 Task: Open Card Card0000000006 in Board Board0000000002 in Workspace WS0000000001 in Trello. Add Member Mailaustralia7@gmail.com to Card Card0000000006 in Board Board0000000002 in Workspace WS0000000001 in Trello. Add Blue Label titled Label0000000006 to Card Card0000000006 in Board Board0000000002 in Workspace WS0000000001 in Trello. Add Checklist CL0000000006 to Card Card0000000006 in Board Board0000000002 in Workspace WS0000000001 in Trello. Add Dates with Start Date as Sep 01 2023 and Due Date as Sep 30 2023 to Card Card0000000006 in Board Board0000000002 in Workspace WS0000000001 in Trello
Action: Mouse moved to (338, 343)
Screenshot: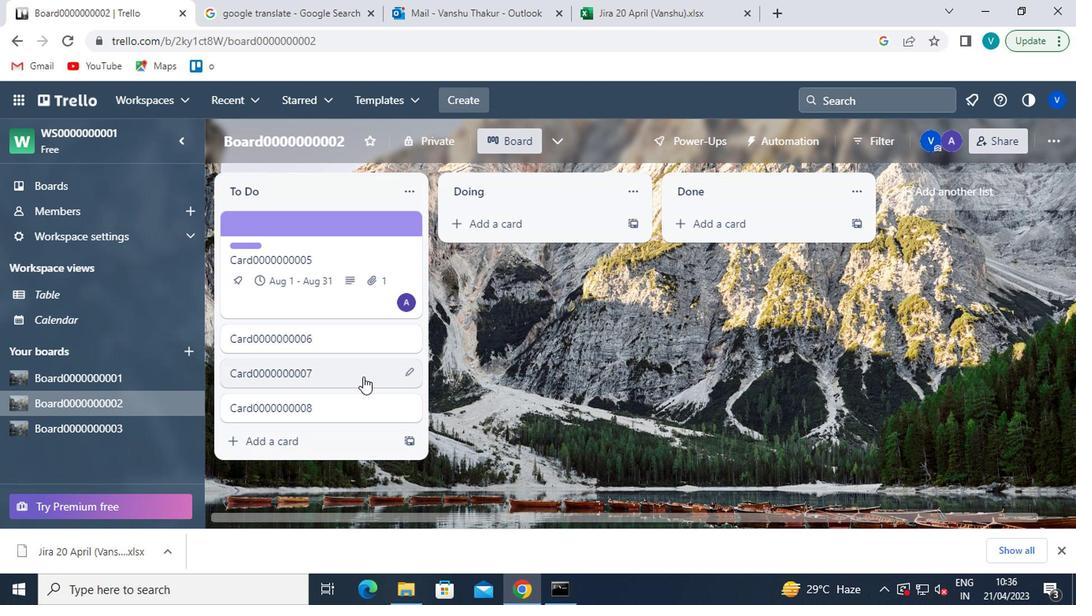 
Action: Mouse pressed left at (338, 343)
Screenshot: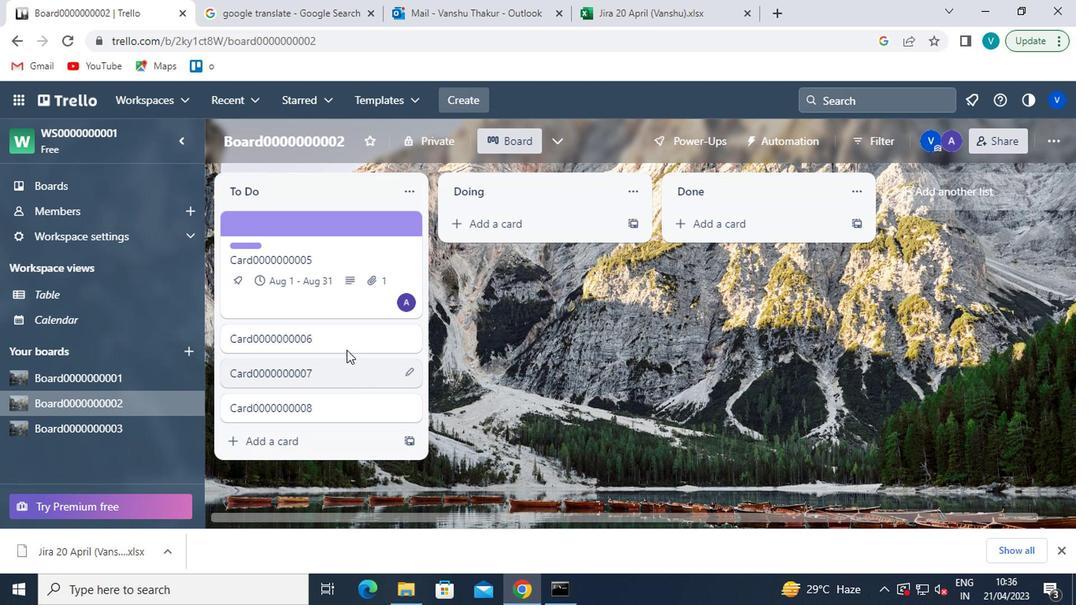 
Action: Mouse moved to (720, 287)
Screenshot: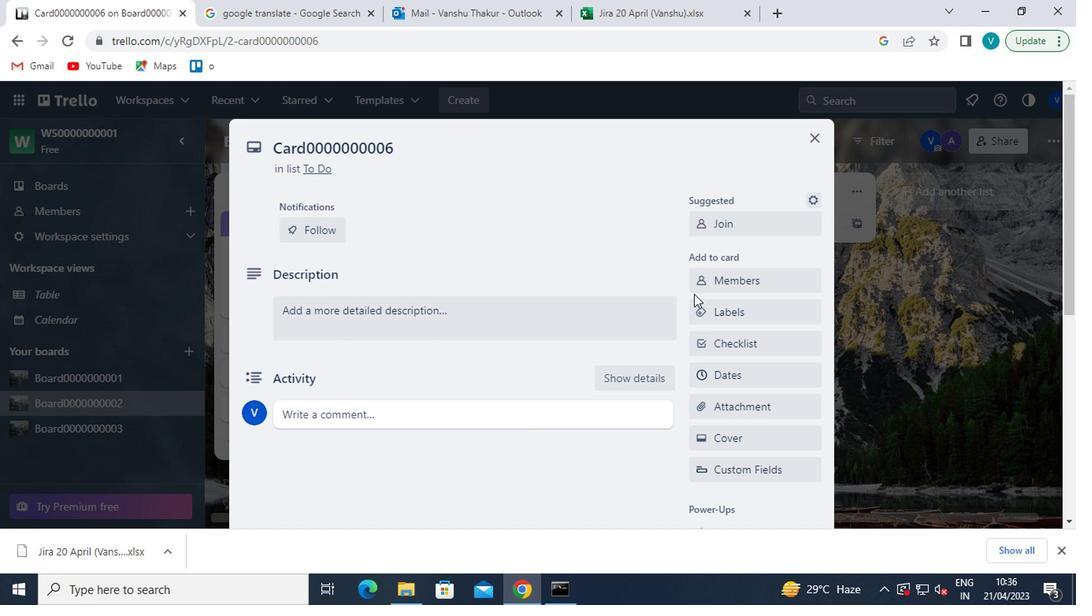 
Action: Mouse pressed left at (720, 287)
Screenshot: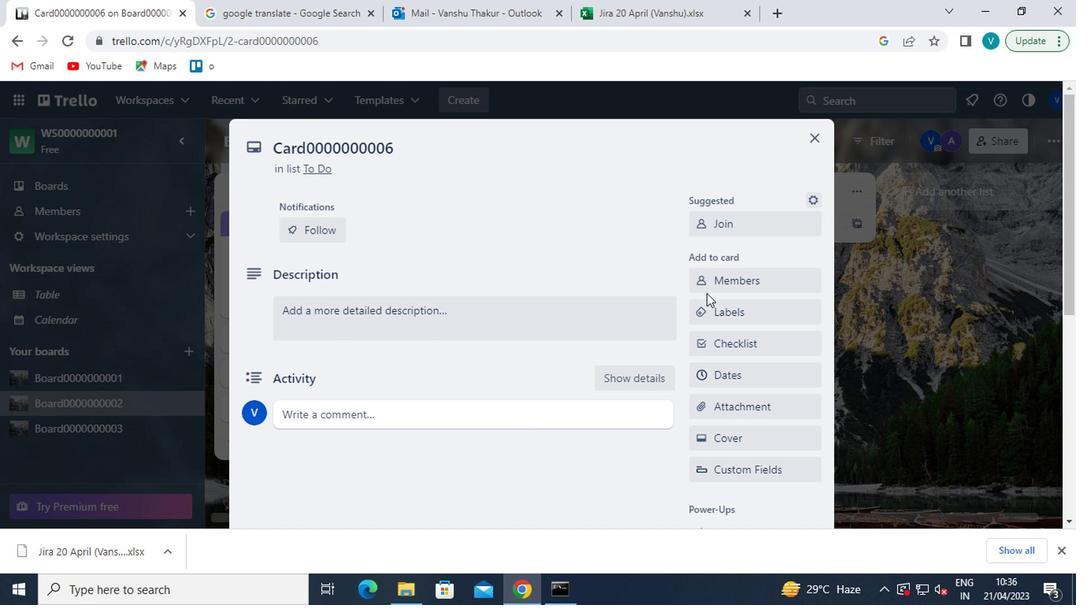 
Action: Mouse moved to (730, 359)
Screenshot: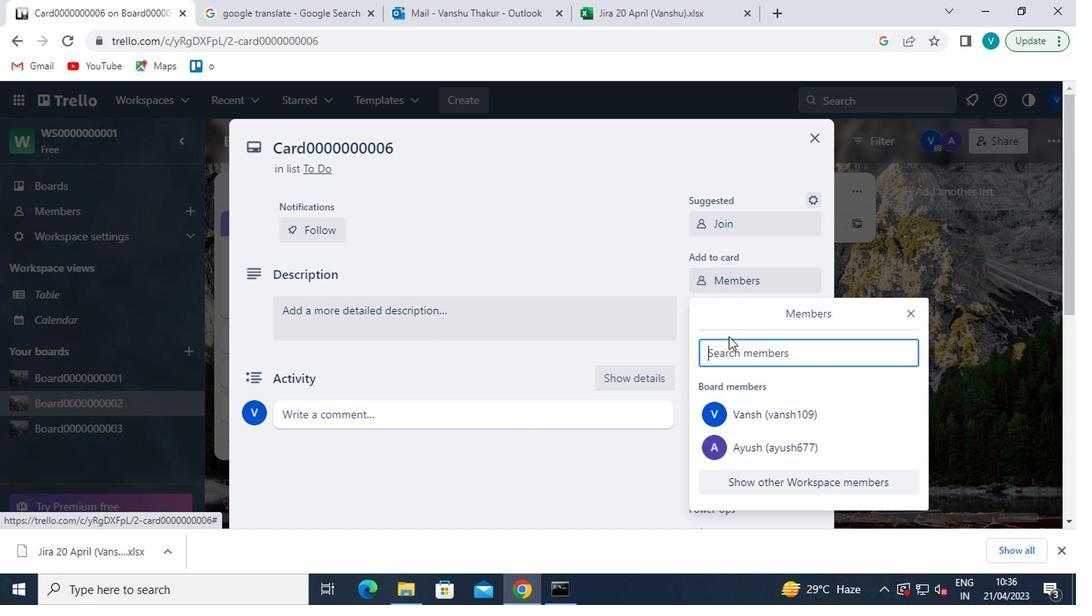 
Action: Mouse pressed left at (730, 359)
Screenshot: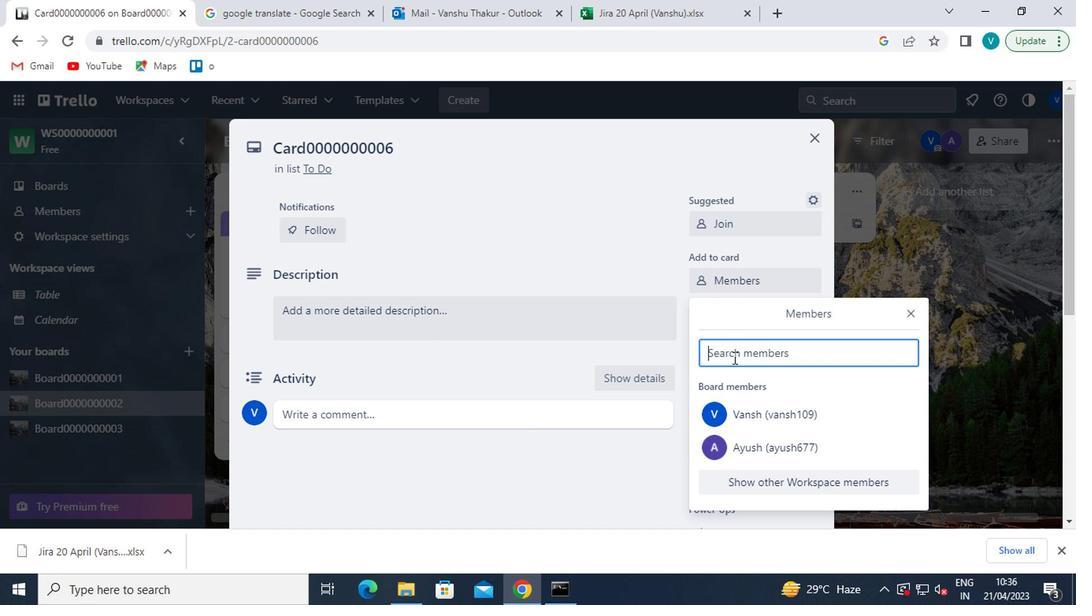 
Action: Key pressed <Key.shift>MAILAUSTRALIA7<Key.shift>@GMAIL.COM
Screenshot: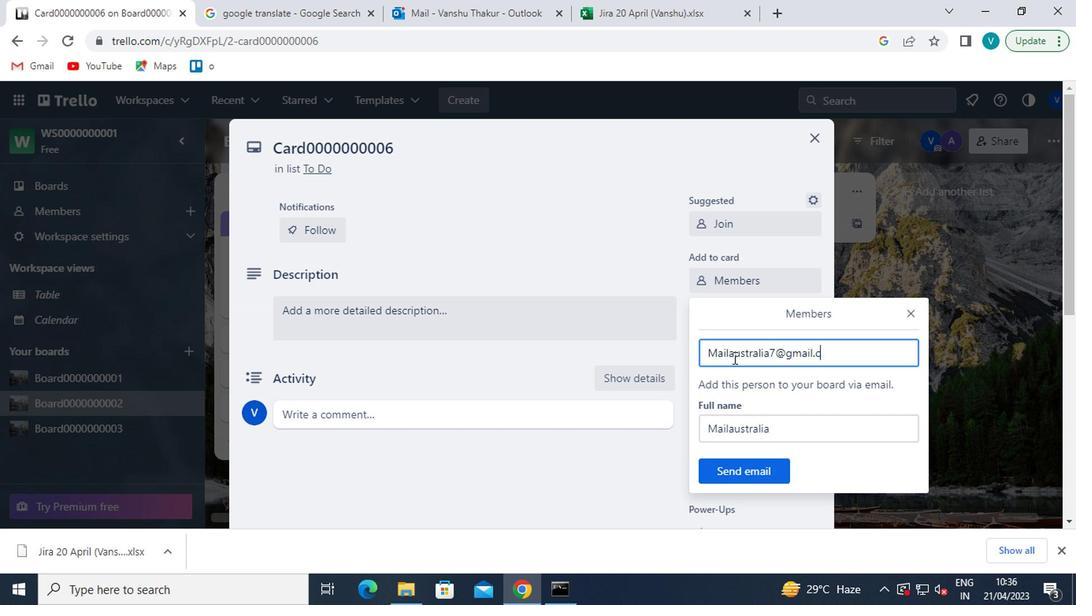 
Action: Mouse moved to (737, 477)
Screenshot: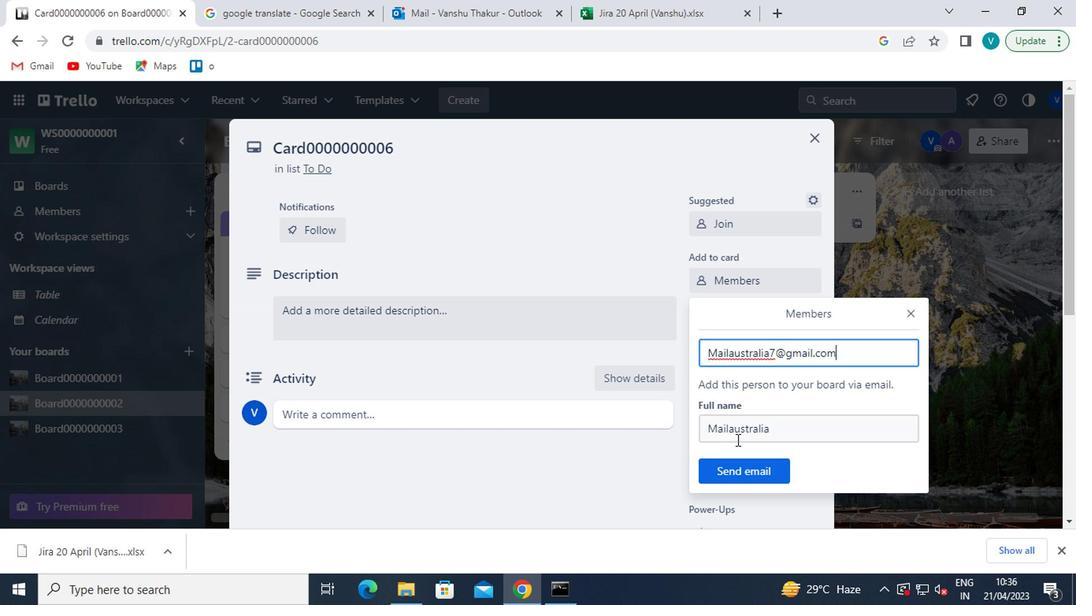 
Action: Mouse pressed left at (737, 477)
Screenshot: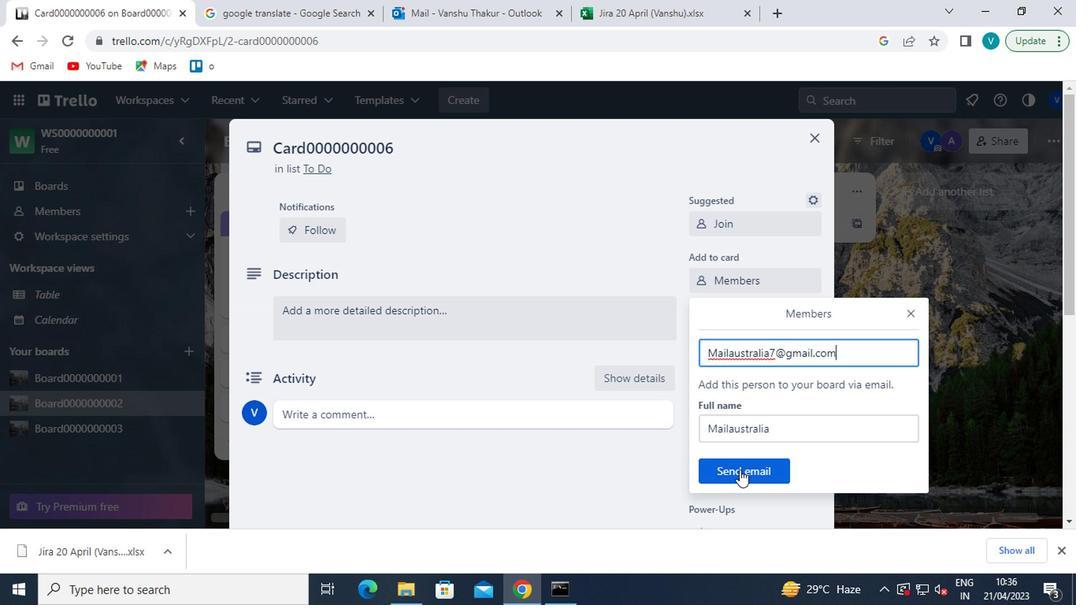 
Action: Mouse moved to (753, 312)
Screenshot: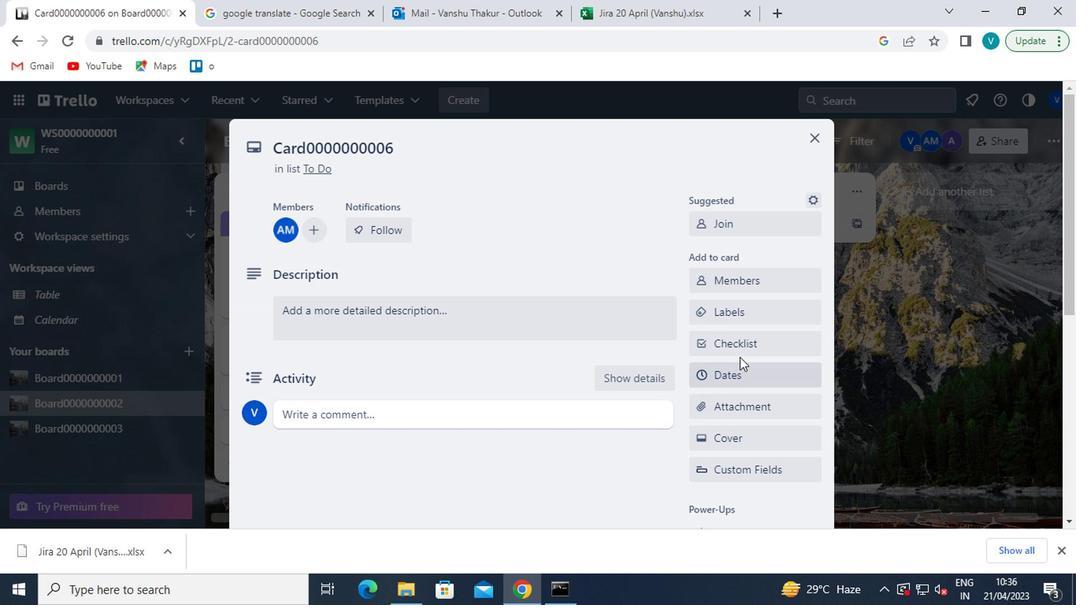 
Action: Mouse pressed left at (753, 312)
Screenshot: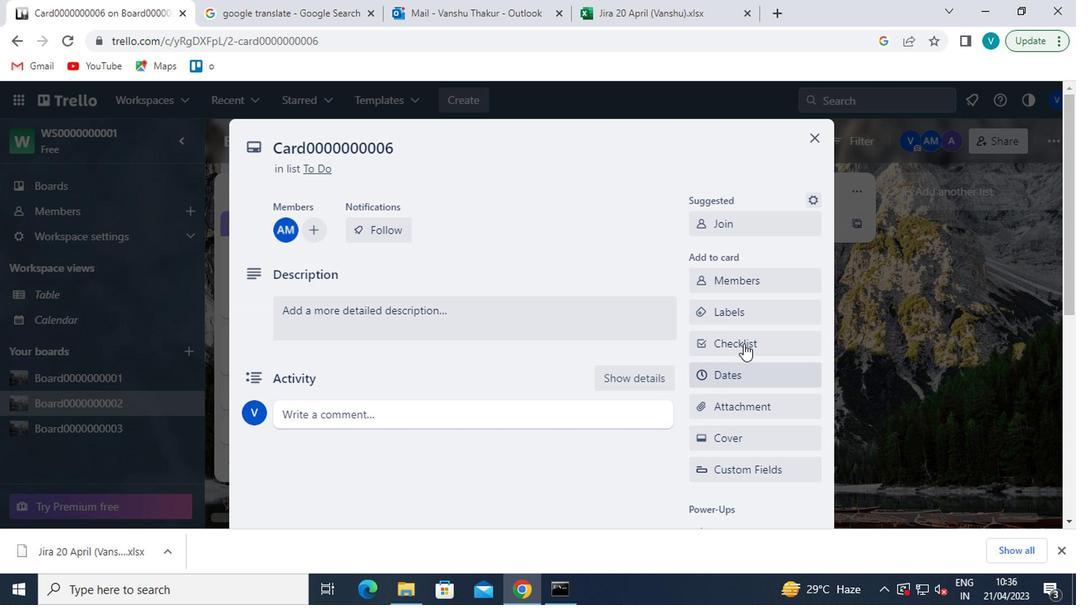 
Action: Mouse moved to (807, 443)
Screenshot: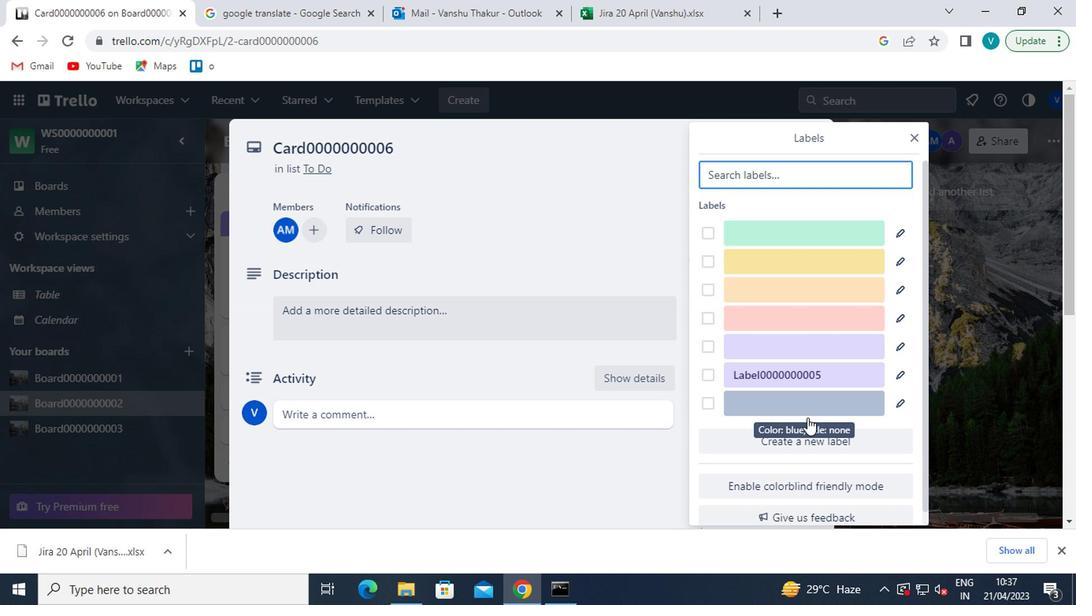 
Action: Mouse pressed left at (807, 443)
Screenshot: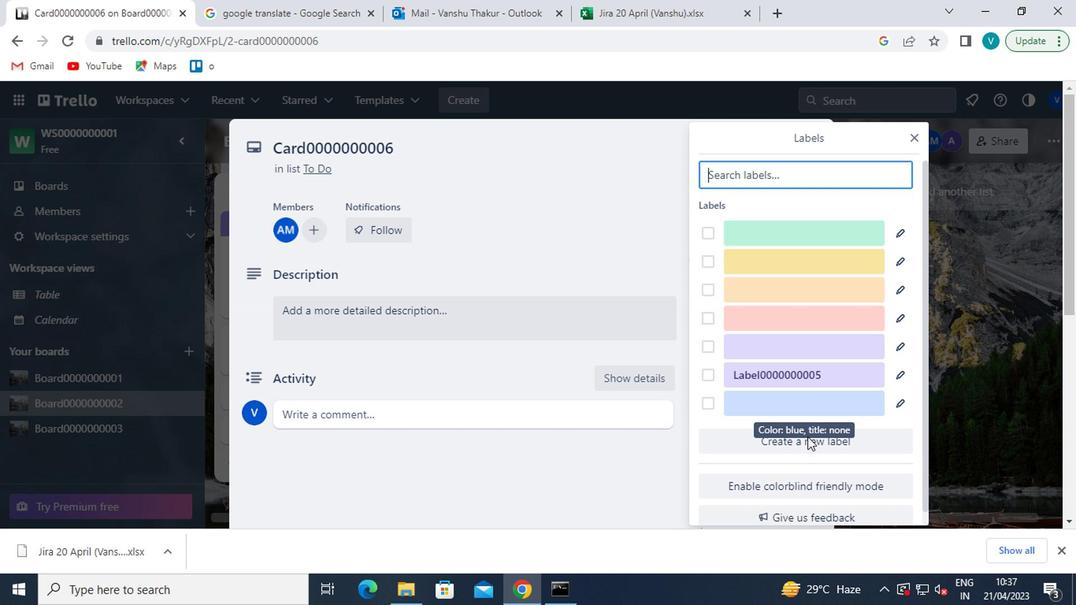 
Action: Mouse moved to (712, 454)
Screenshot: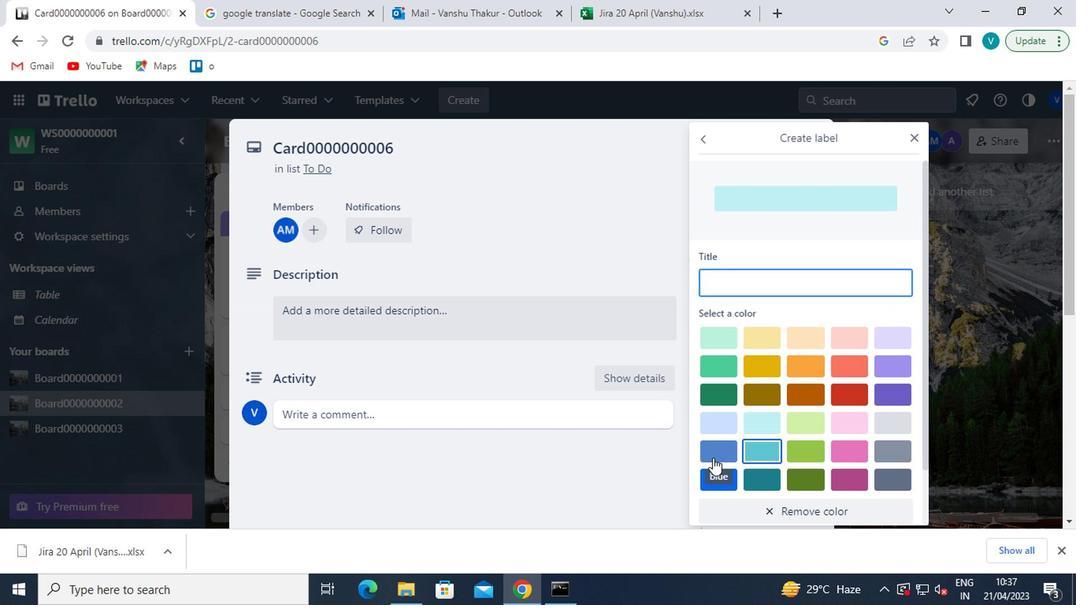 
Action: Mouse pressed left at (712, 454)
Screenshot: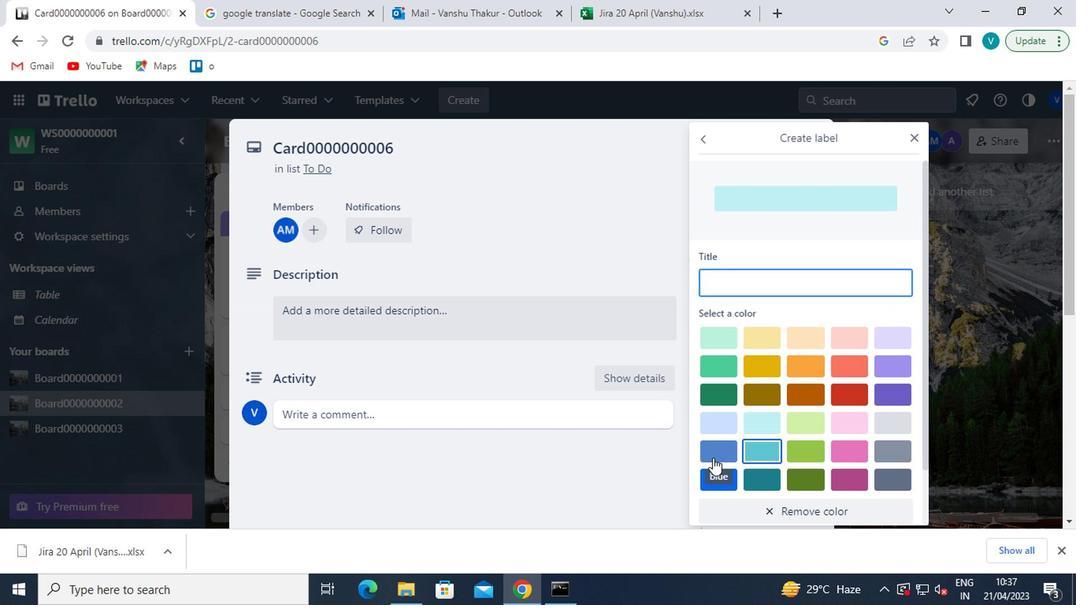 
Action: Mouse moved to (794, 292)
Screenshot: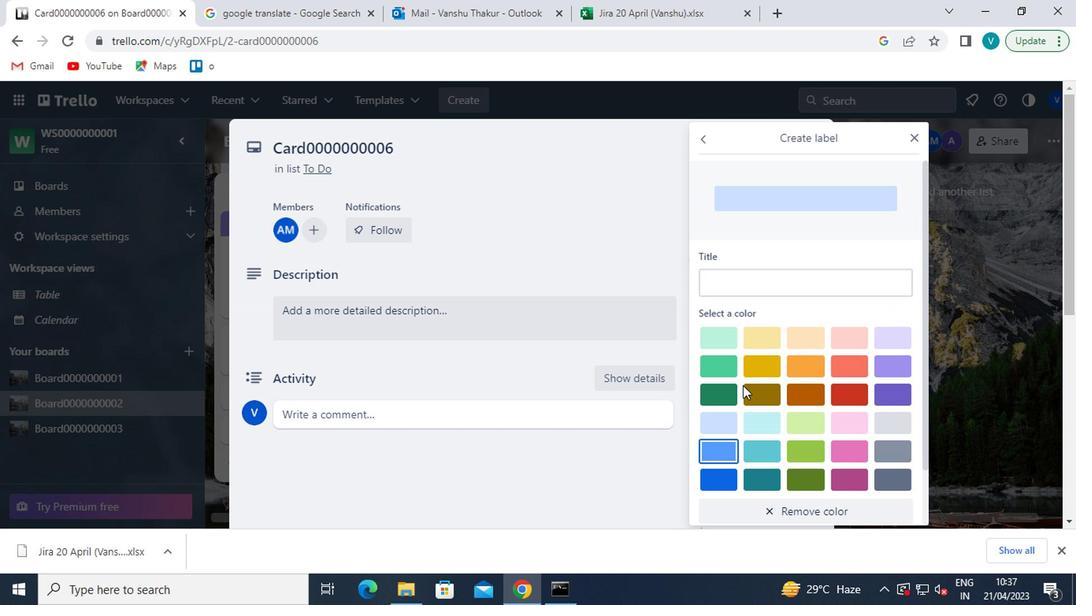 
Action: Mouse pressed left at (794, 292)
Screenshot: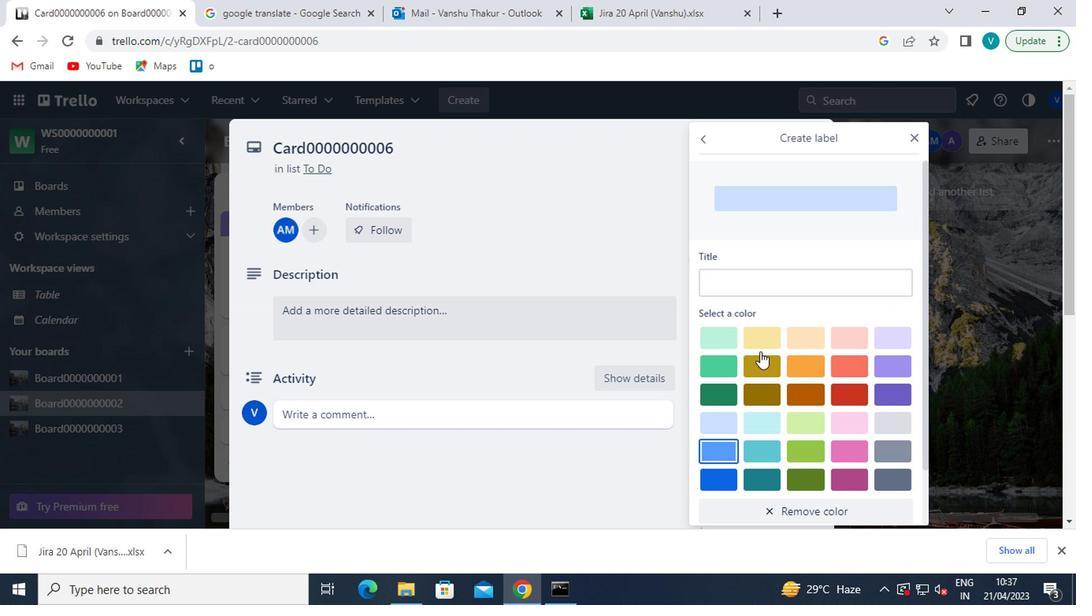 
Action: Key pressed <Key.shift>LABEL0000000006
Screenshot: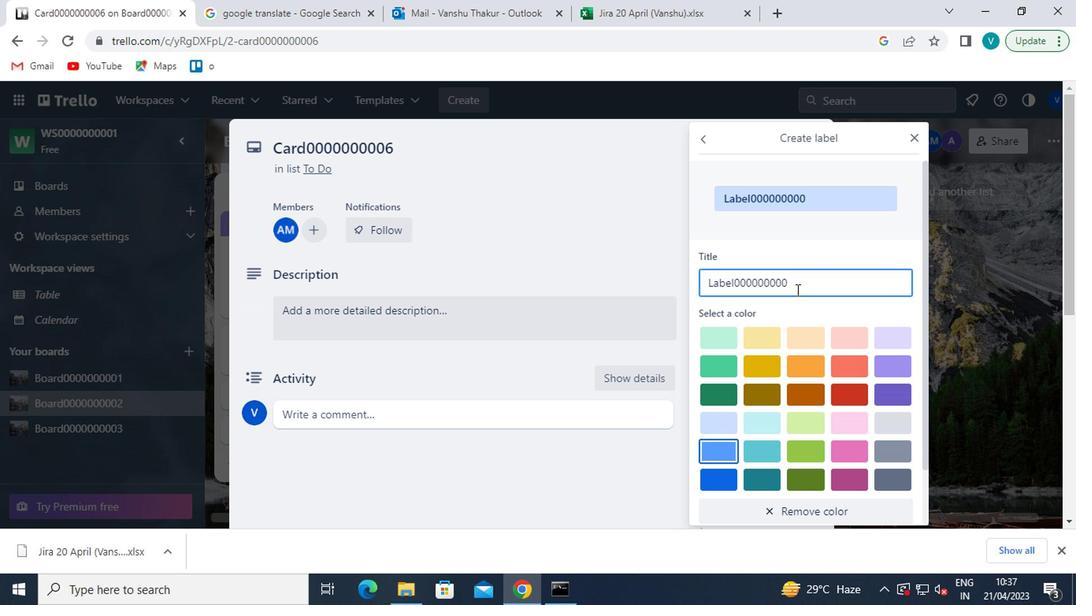 
Action: Mouse moved to (785, 295)
Screenshot: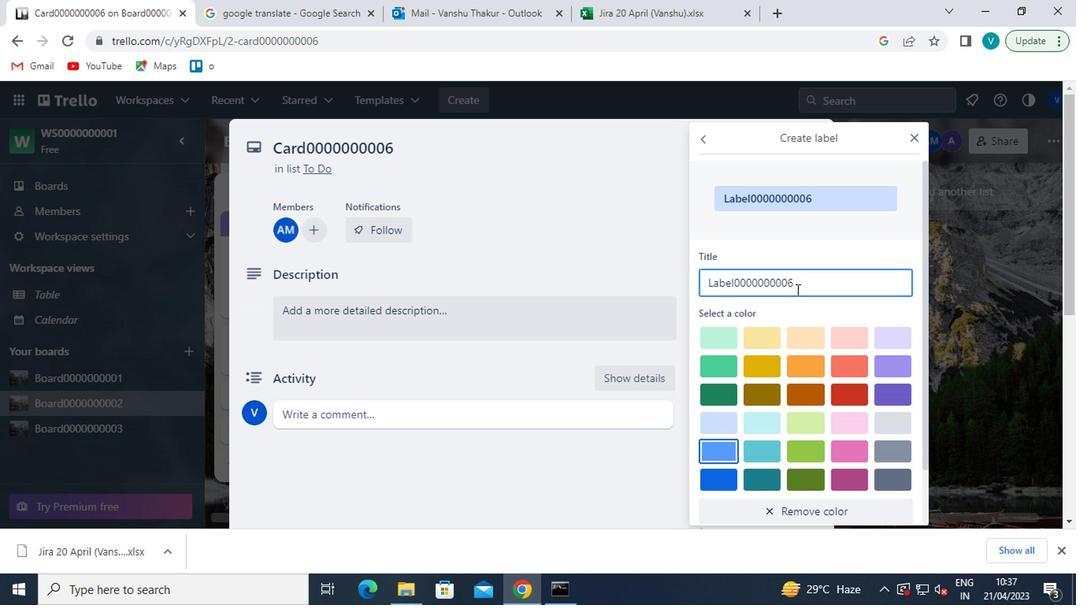 
Action: Mouse scrolled (785, 294) with delta (0, 0)
Screenshot: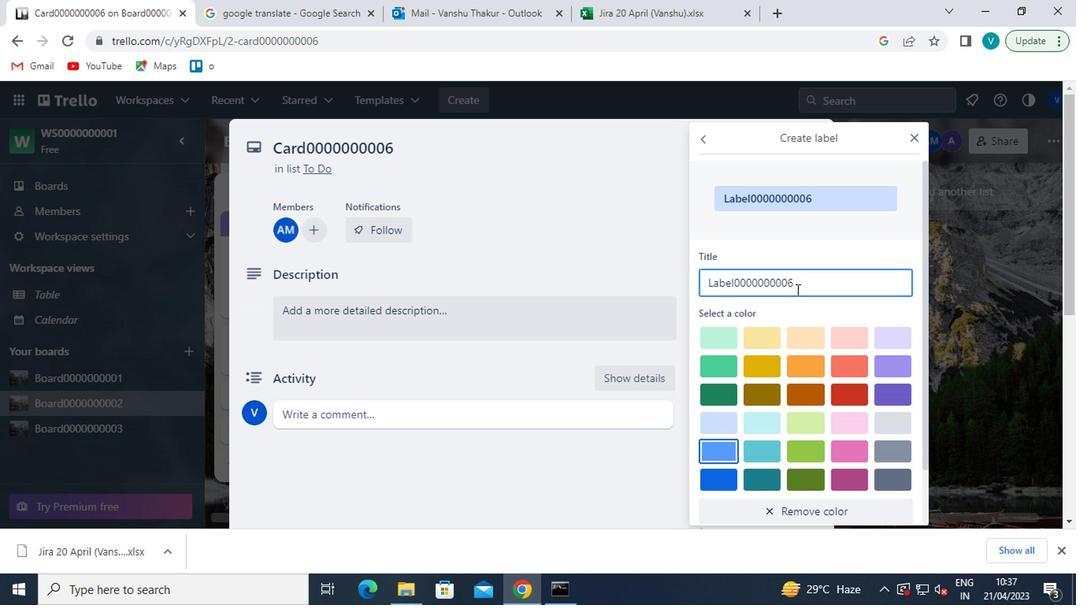 
Action: Mouse moved to (784, 296)
Screenshot: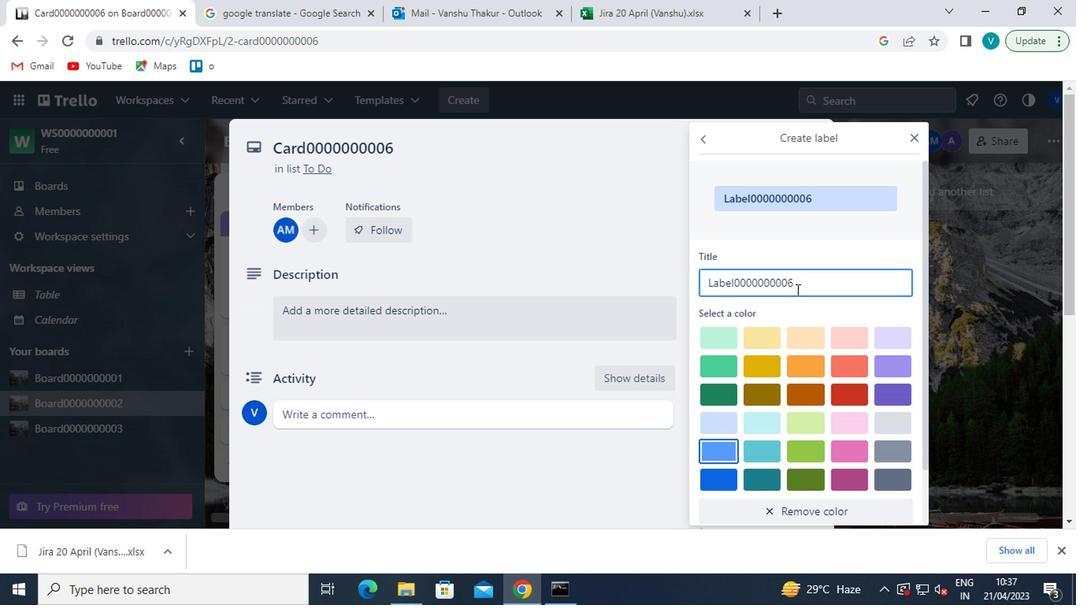 
Action: Mouse scrolled (784, 296) with delta (0, 0)
Screenshot: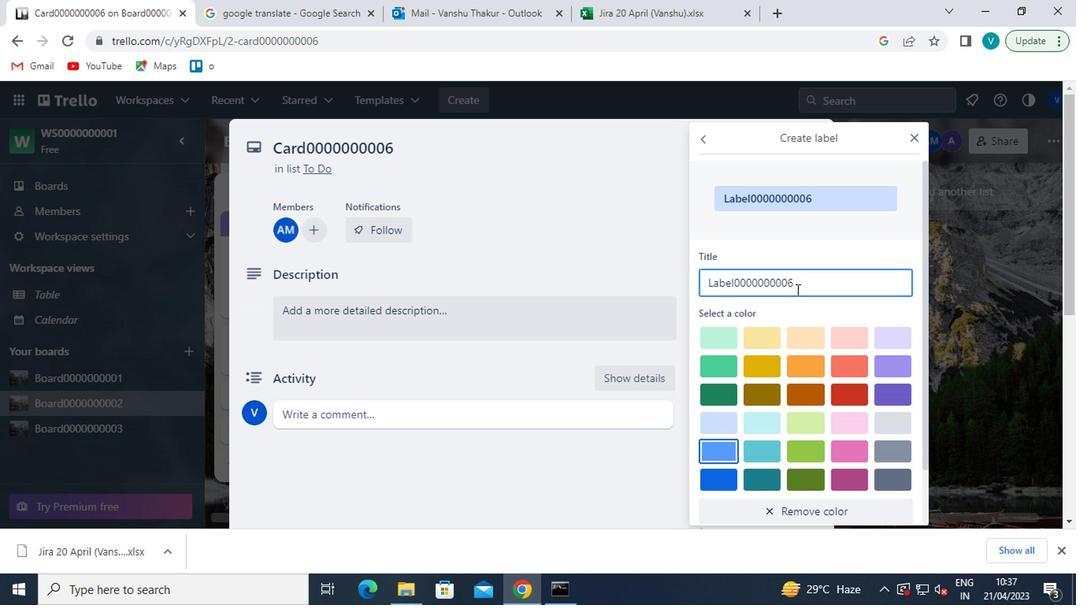 
Action: Mouse moved to (727, 500)
Screenshot: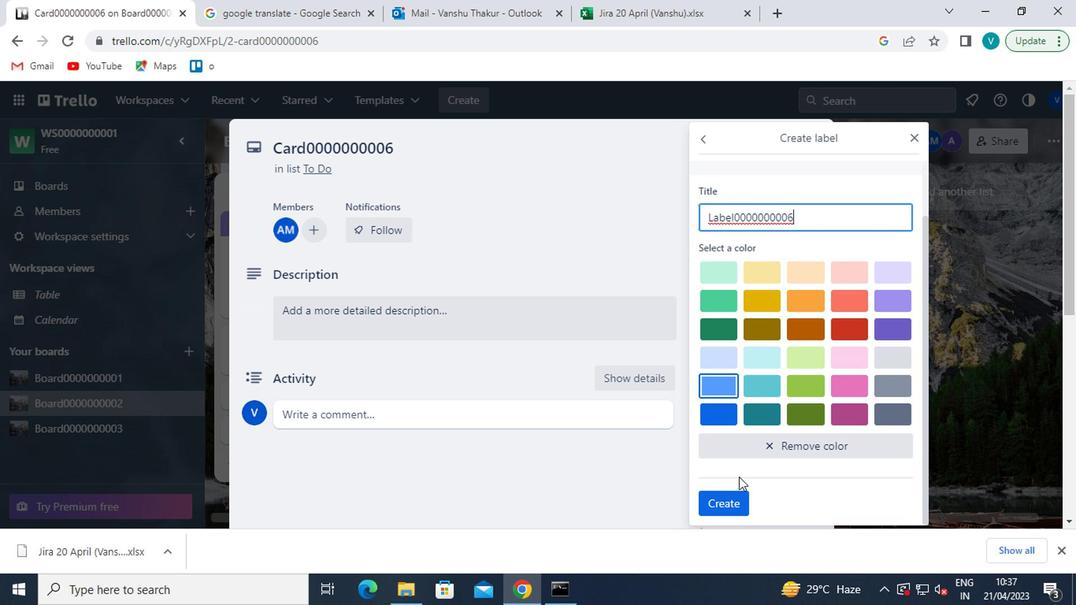 
Action: Mouse pressed left at (727, 500)
Screenshot: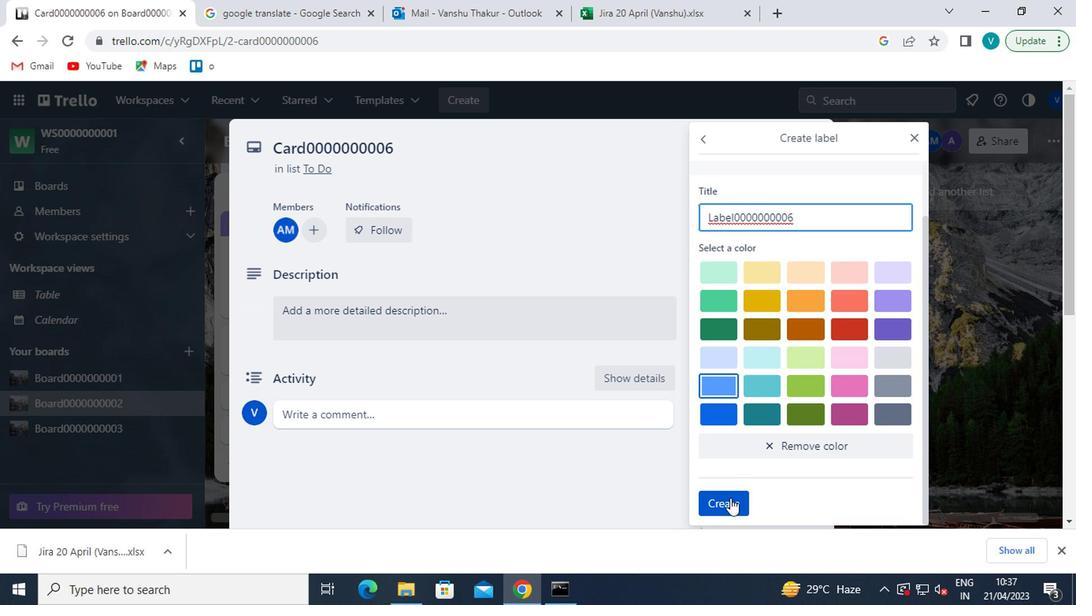 
Action: Mouse moved to (915, 146)
Screenshot: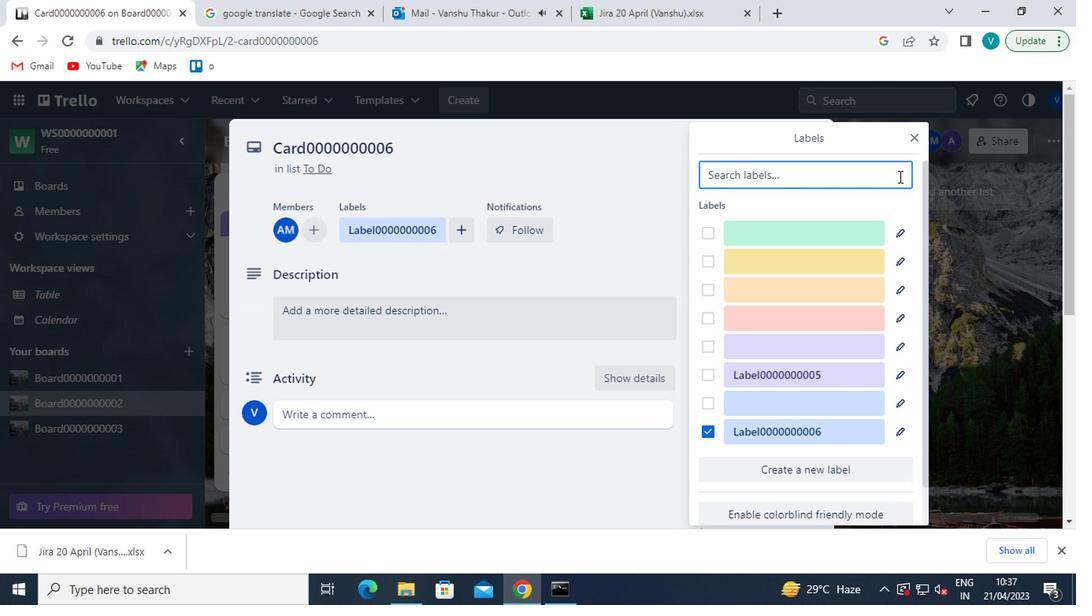 
Action: Mouse pressed left at (915, 146)
Screenshot: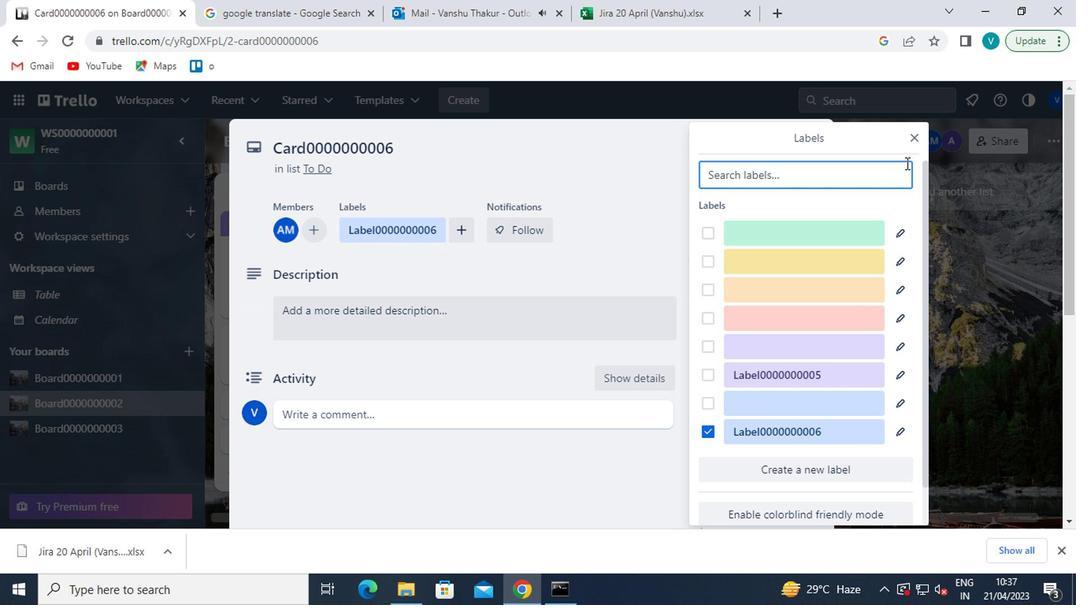 
Action: Mouse moved to (757, 343)
Screenshot: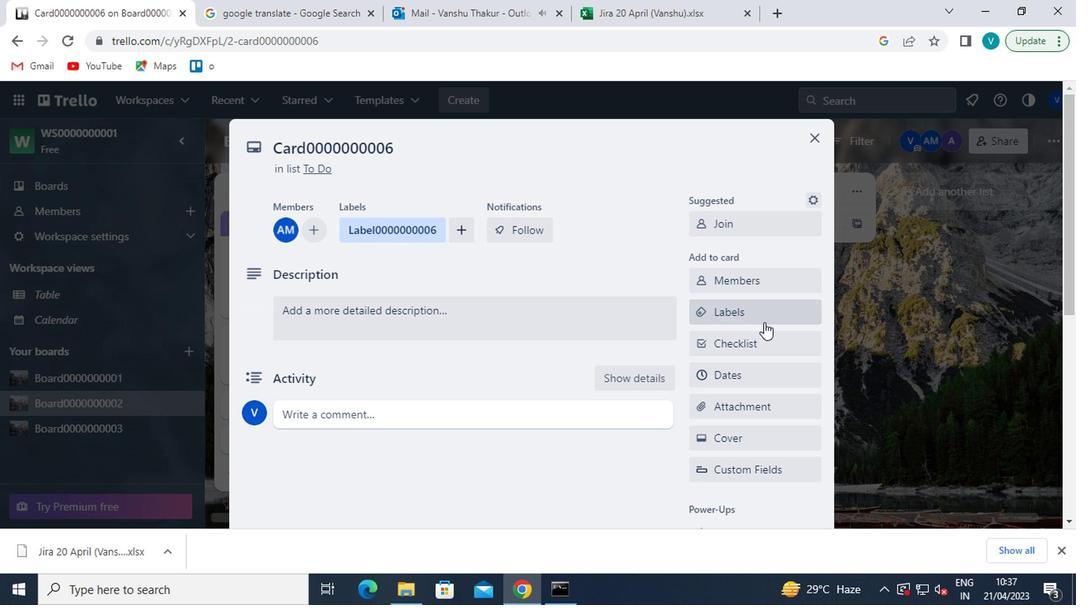 
Action: Mouse pressed left at (757, 343)
Screenshot: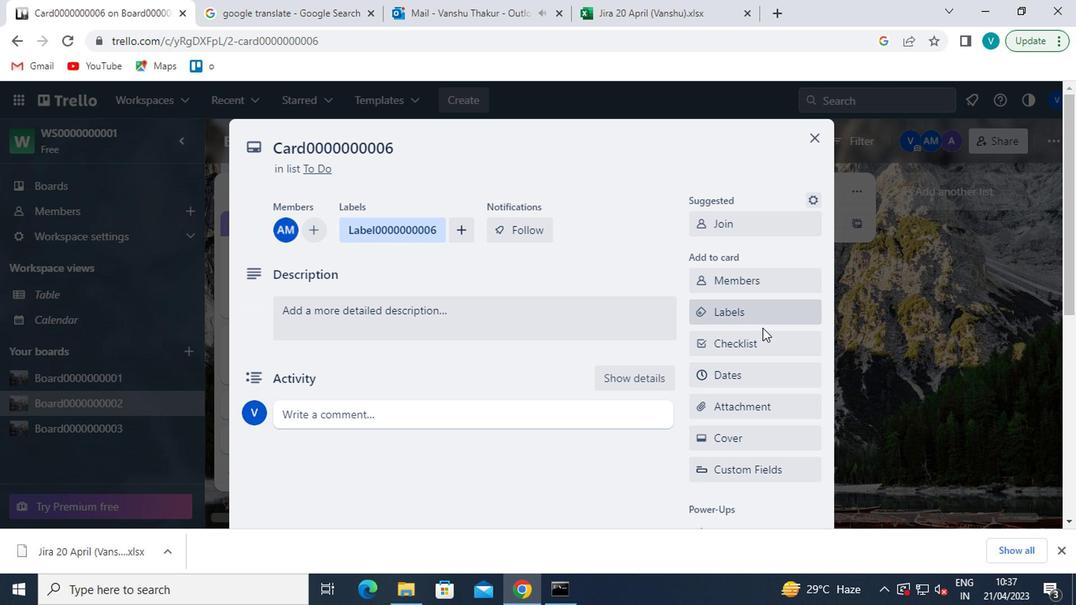 
Action: Mouse moved to (742, 323)
Screenshot: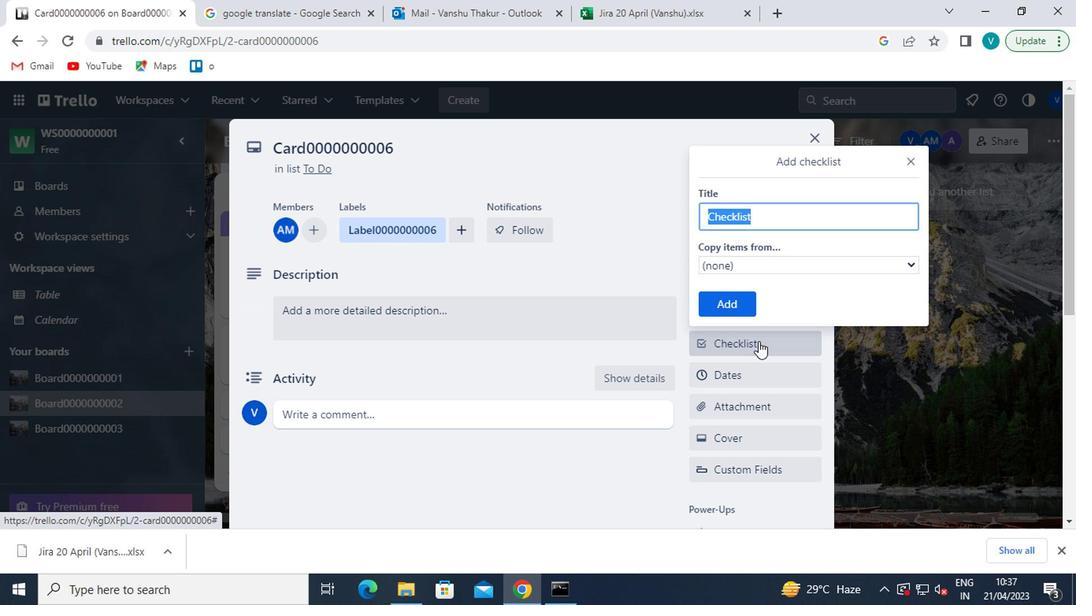 
Action: Key pressed <Key.shift>CL0000000006
Screenshot: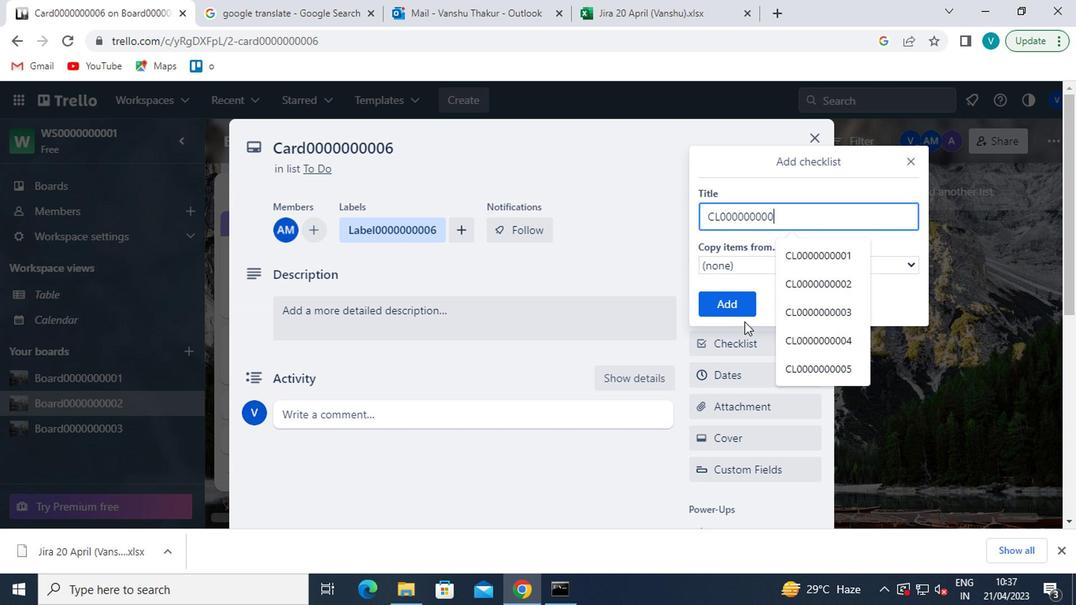 
Action: Mouse moved to (720, 300)
Screenshot: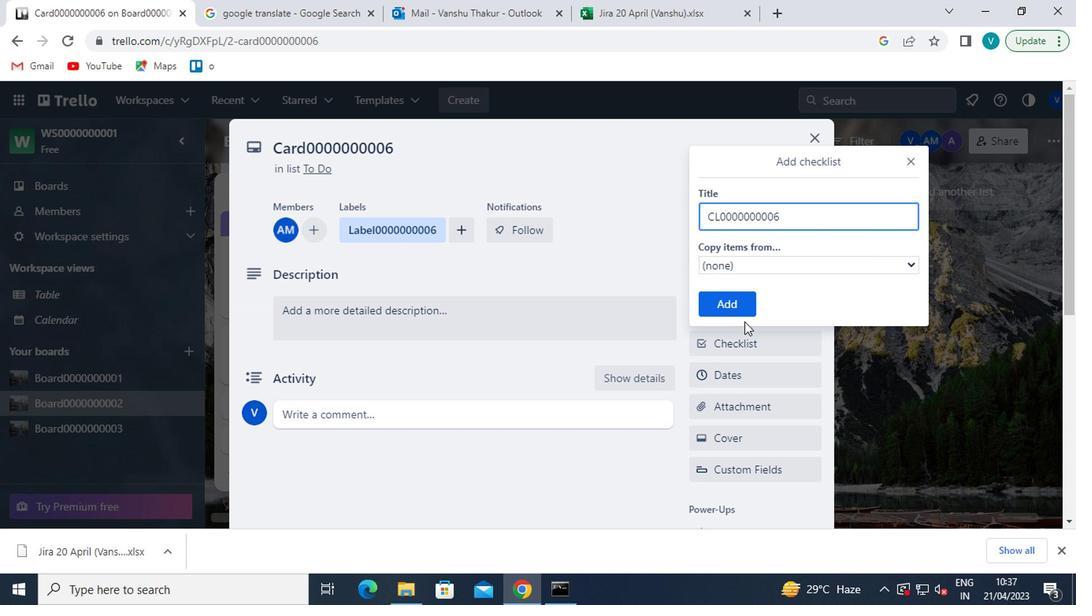 
Action: Mouse pressed left at (720, 300)
Screenshot: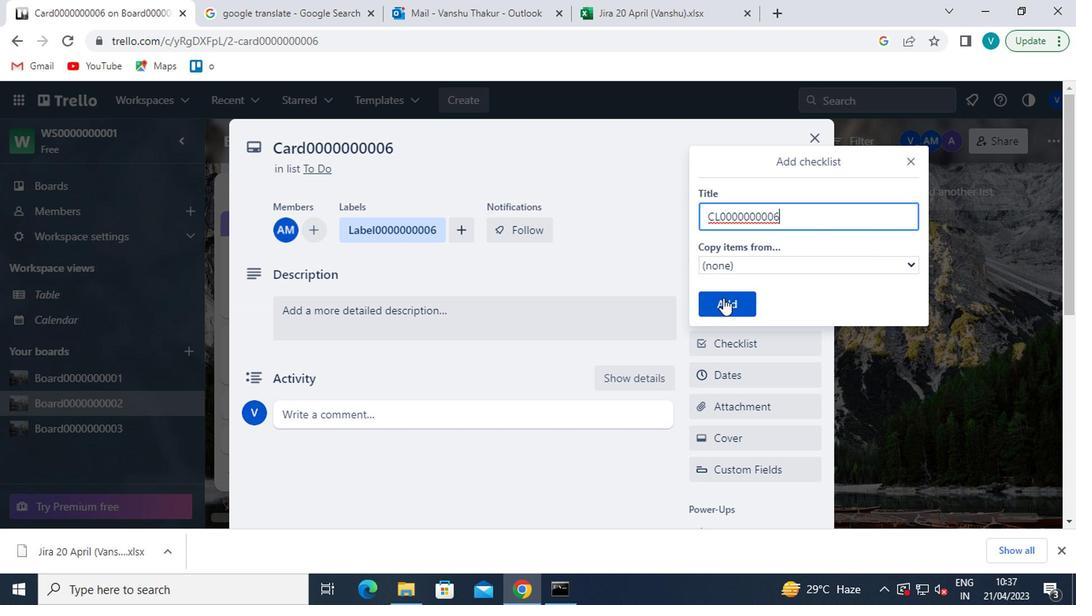 
Action: Mouse moved to (761, 370)
Screenshot: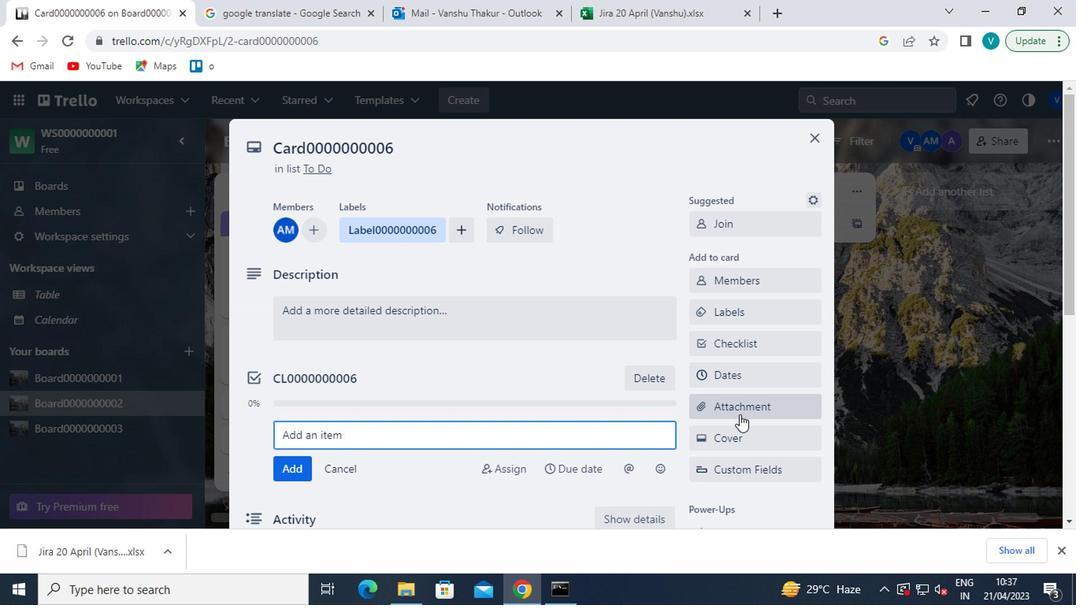 
Action: Mouse pressed left at (761, 370)
Screenshot: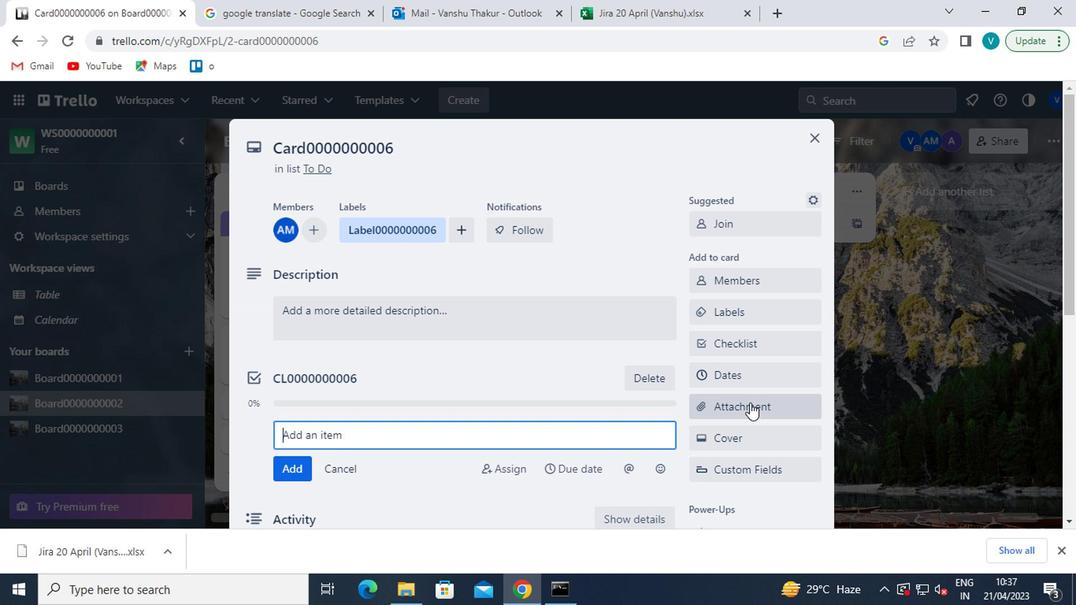 
Action: Mouse moved to (701, 430)
Screenshot: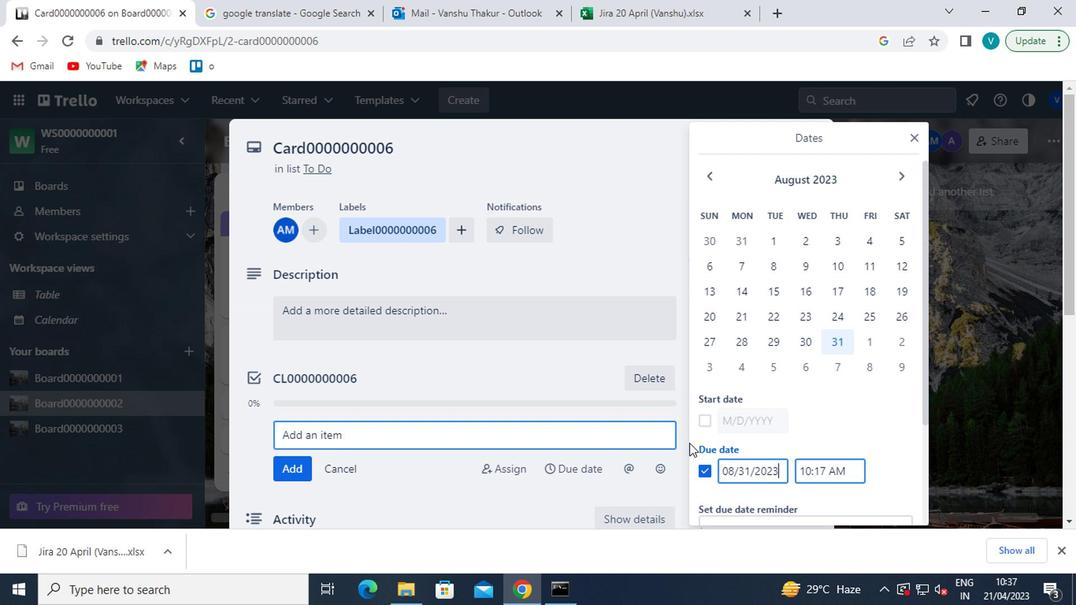 
Action: Mouse pressed left at (701, 430)
Screenshot: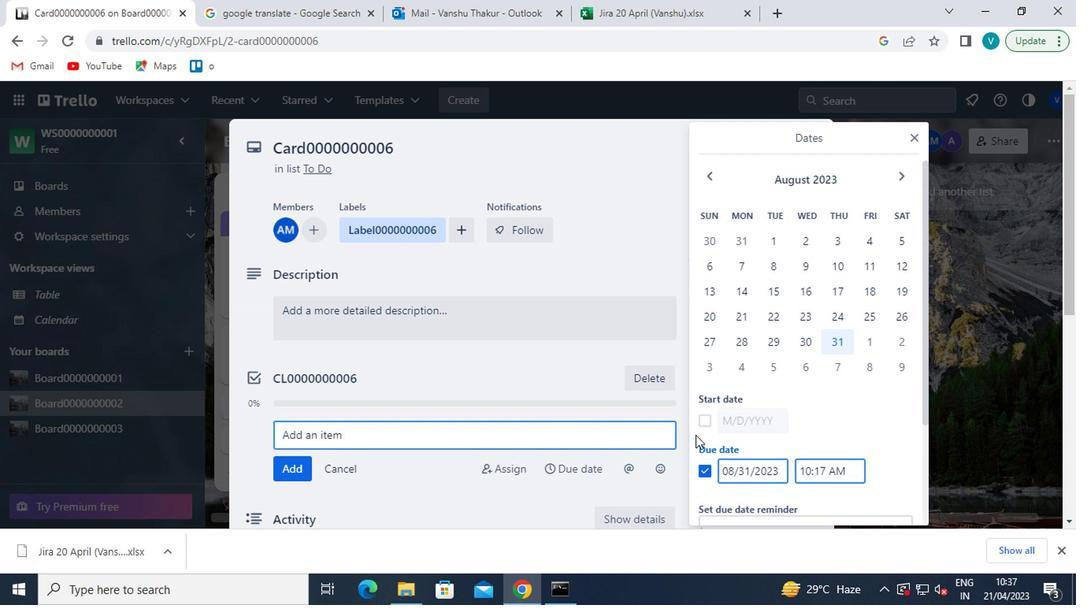 
Action: Mouse moved to (893, 177)
Screenshot: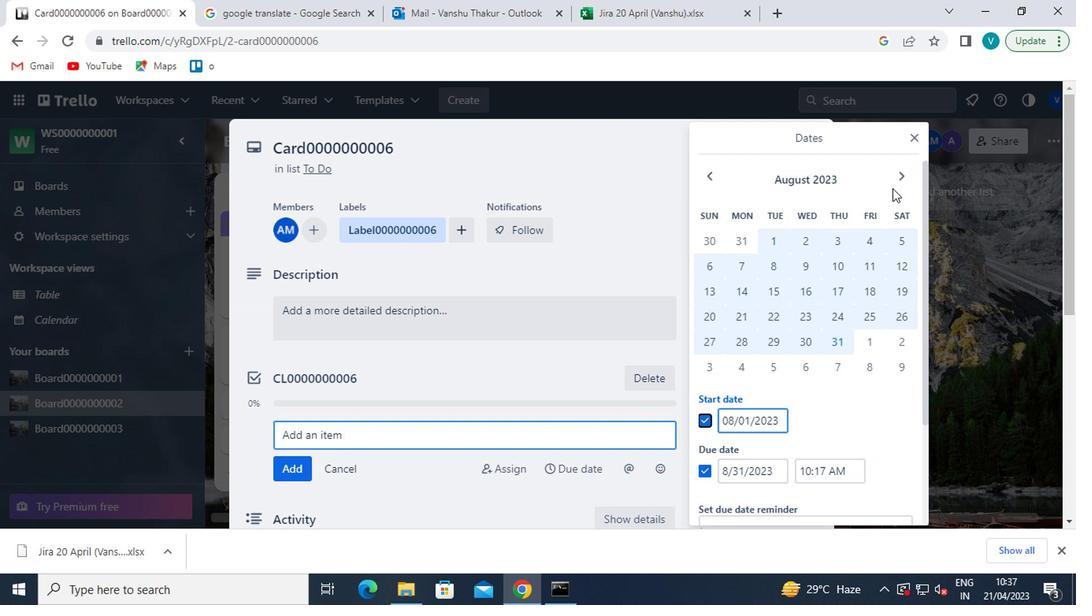 
Action: Mouse pressed left at (893, 177)
Screenshot: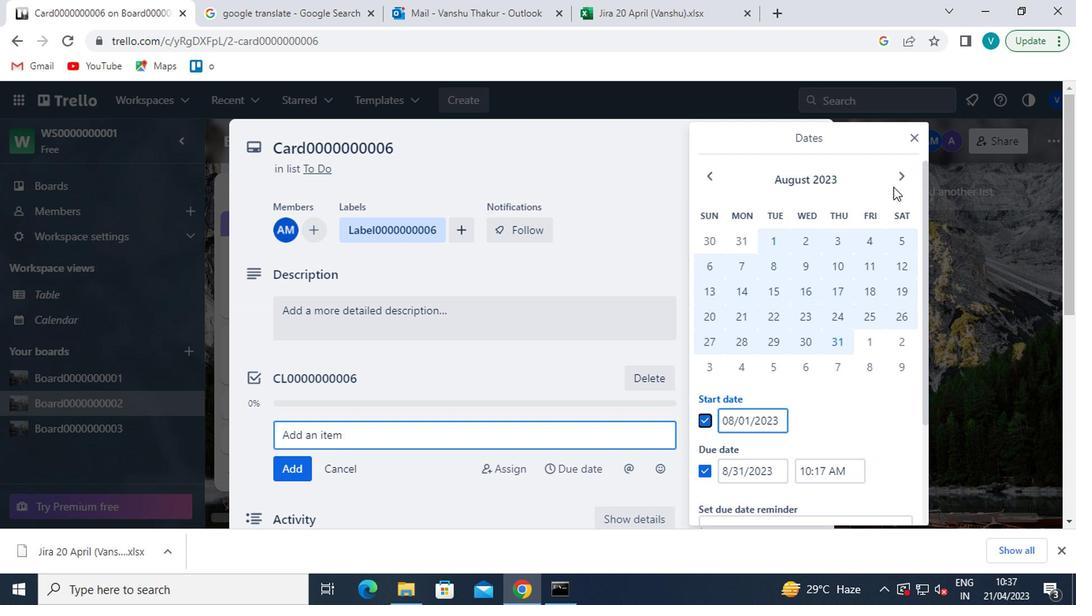 
Action: Mouse moved to (870, 246)
Screenshot: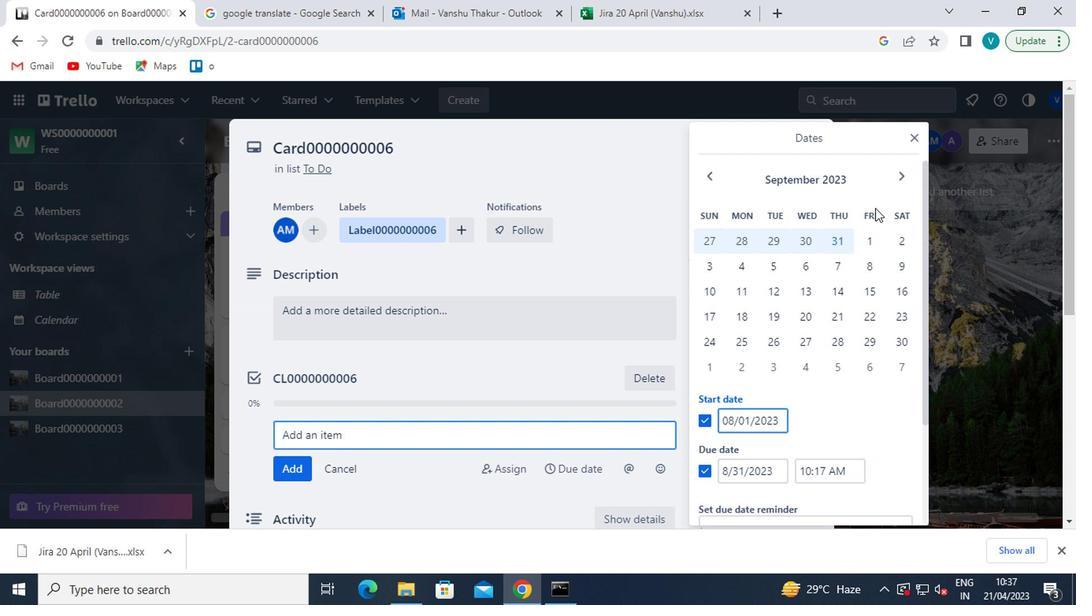 
Action: Mouse pressed left at (870, 246)
Screenshot: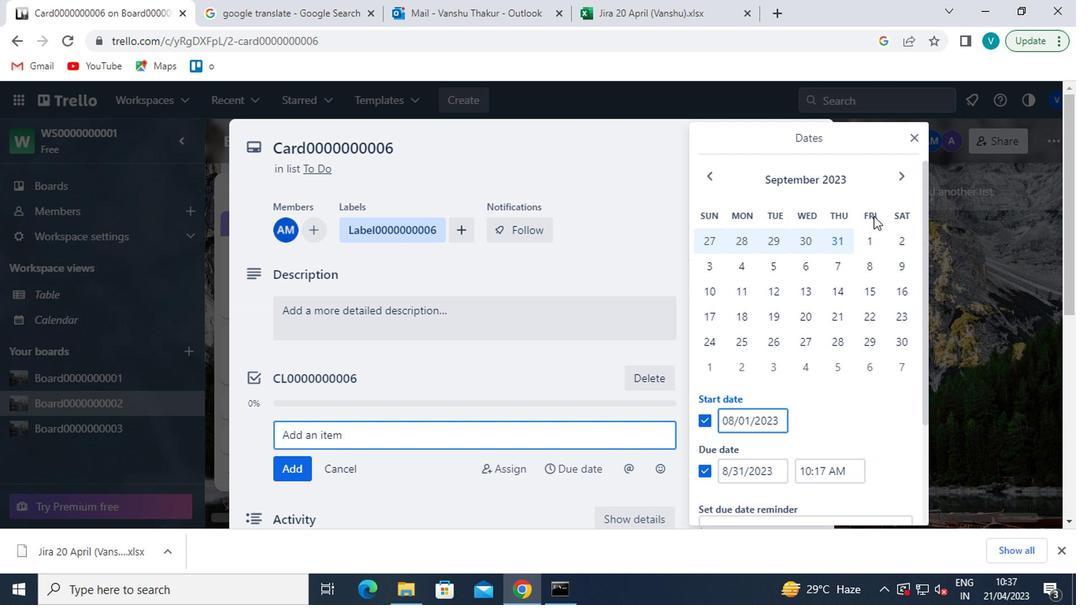 
Action: Mouse moved to (886, 334)
Screenshot: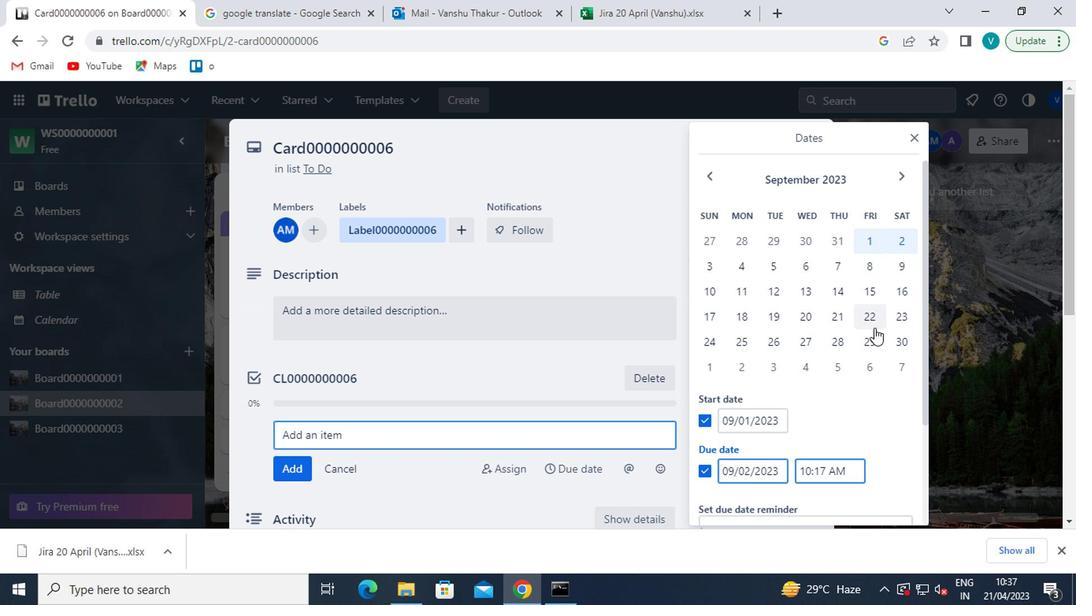 
Action: Mouse pressed left at (886, 334)
Screenshot: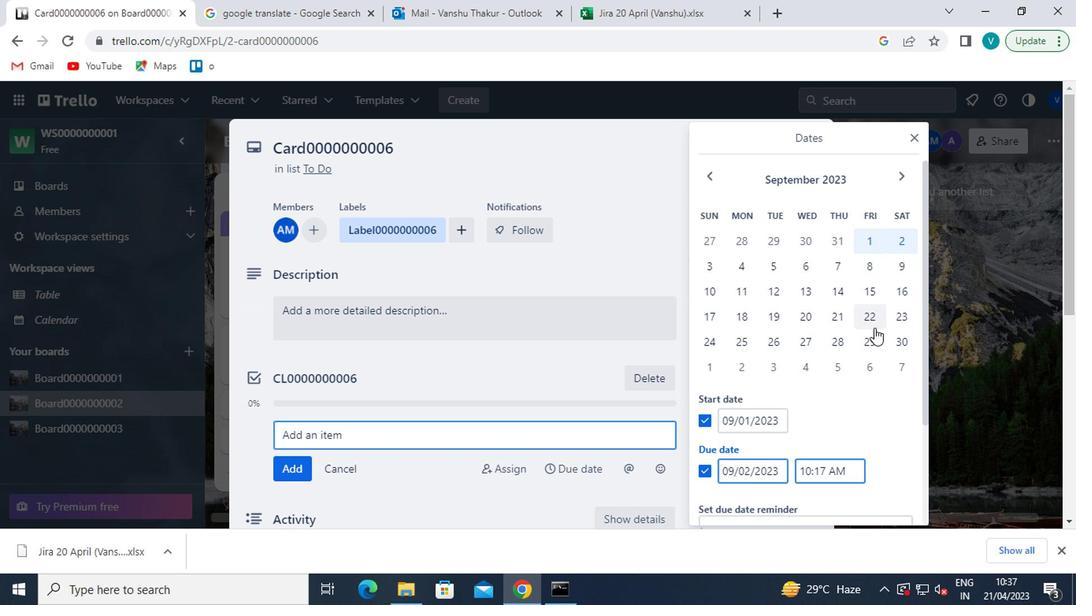 
Action: Mouse moved to (865, 348)
Screenshot: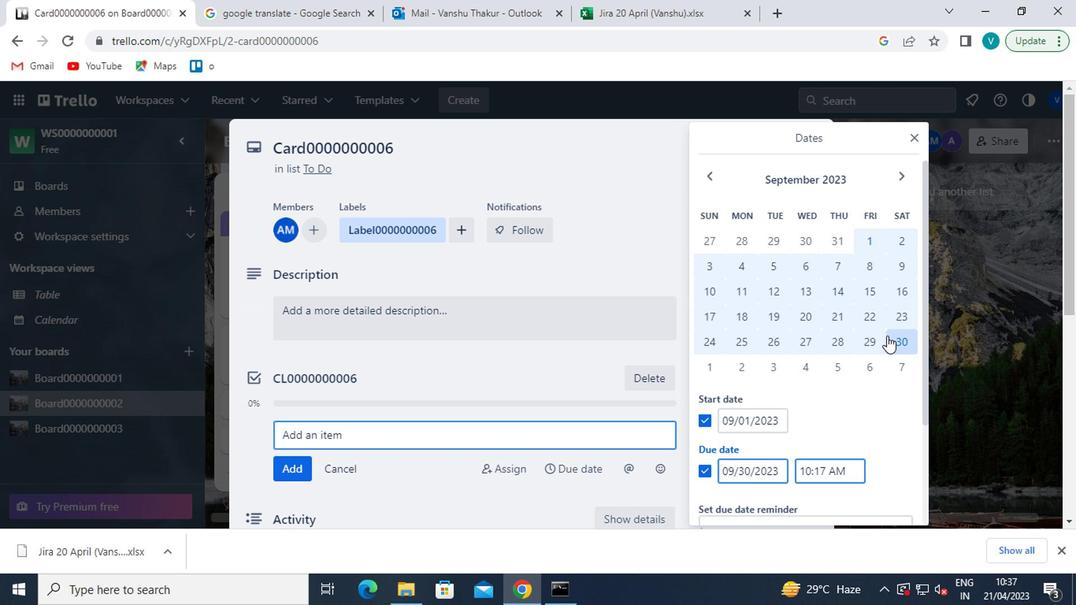 
Action: Mouse scrolled (865, 347) with delta (0, -1)
Screenshot: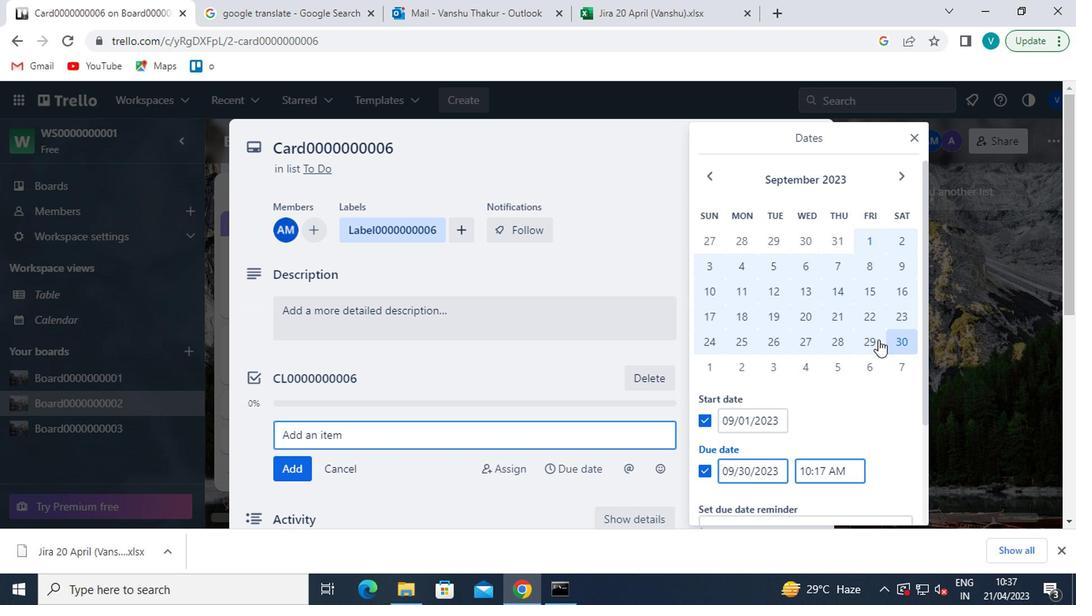 
Action: Mouse moved to (863, 351)
Screenshot: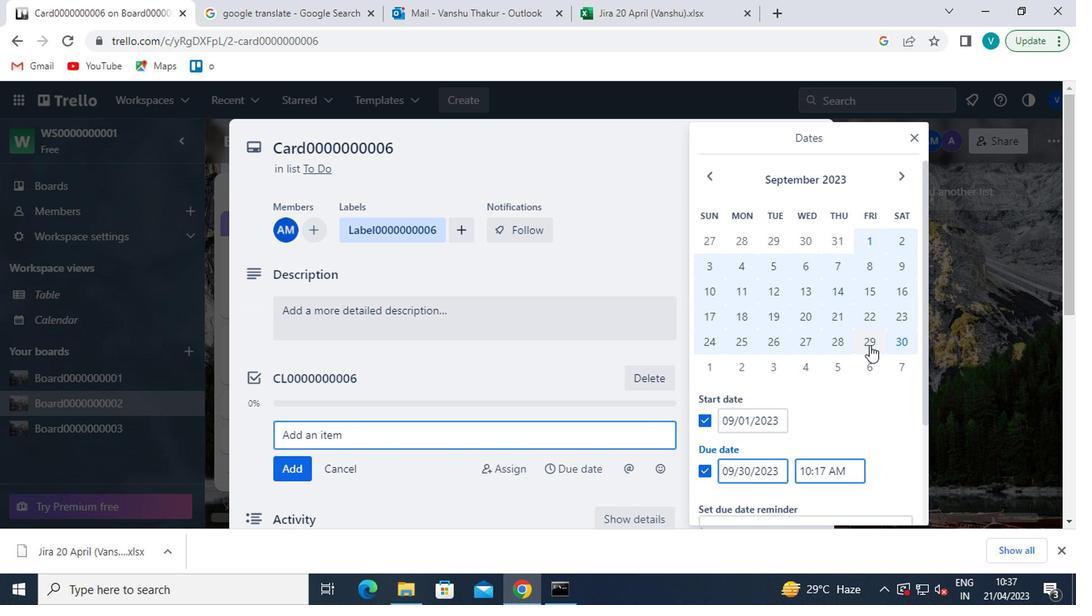 
Action: Mouse scrolled (863, 350) with delta (0, 0)
Screenshot: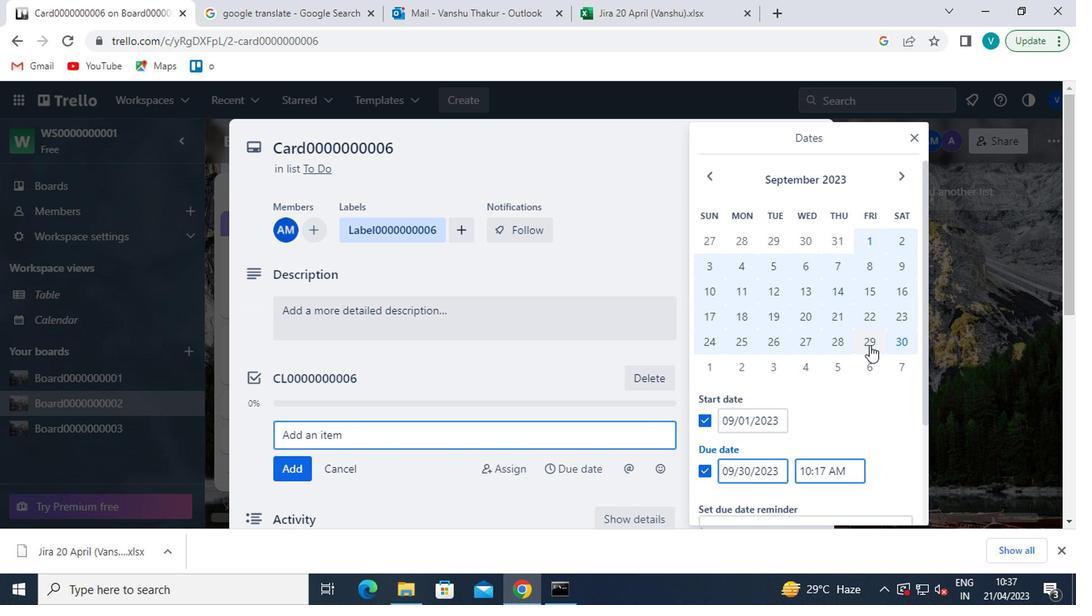 
Action: Mouse moved to (859, 355)
Screenshot: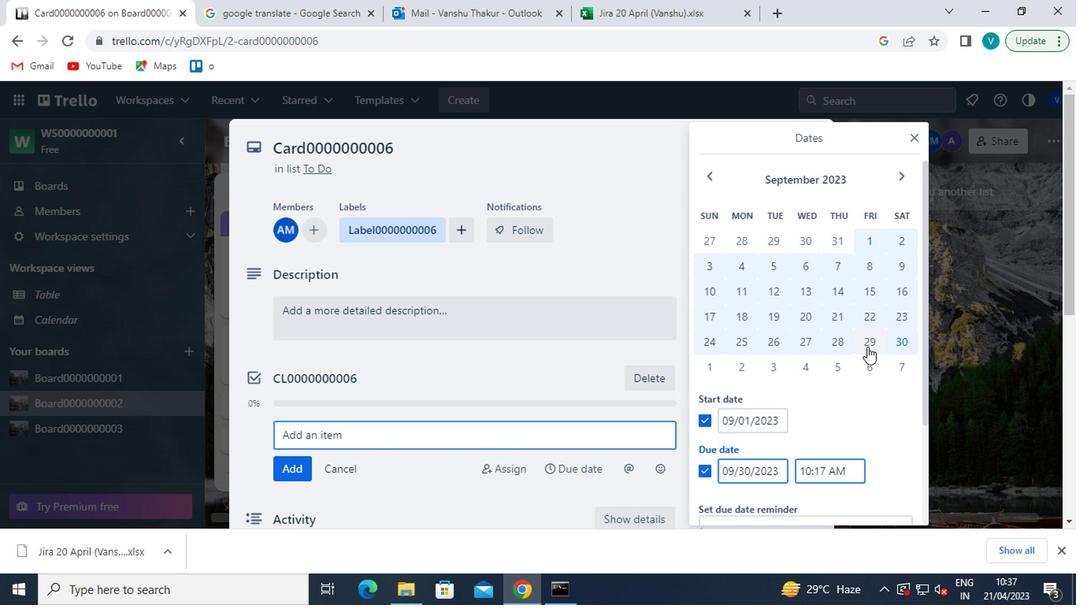 
Action: Mouse scrolled (859, 354) with delta (0, 0)
Screenshot: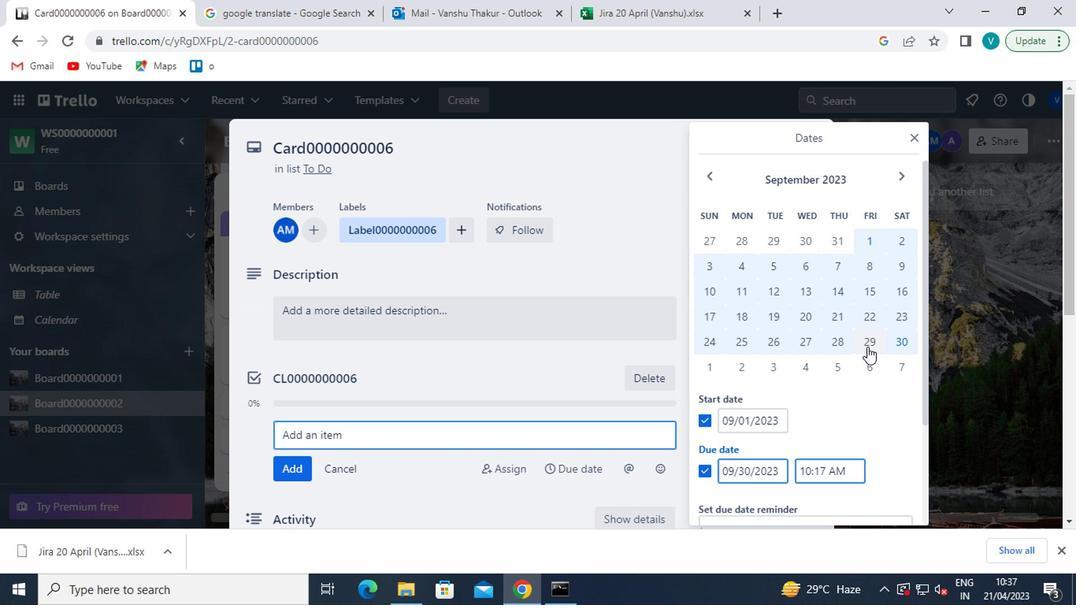 
Action: Mouse moved to (755, 459)
Screenshot: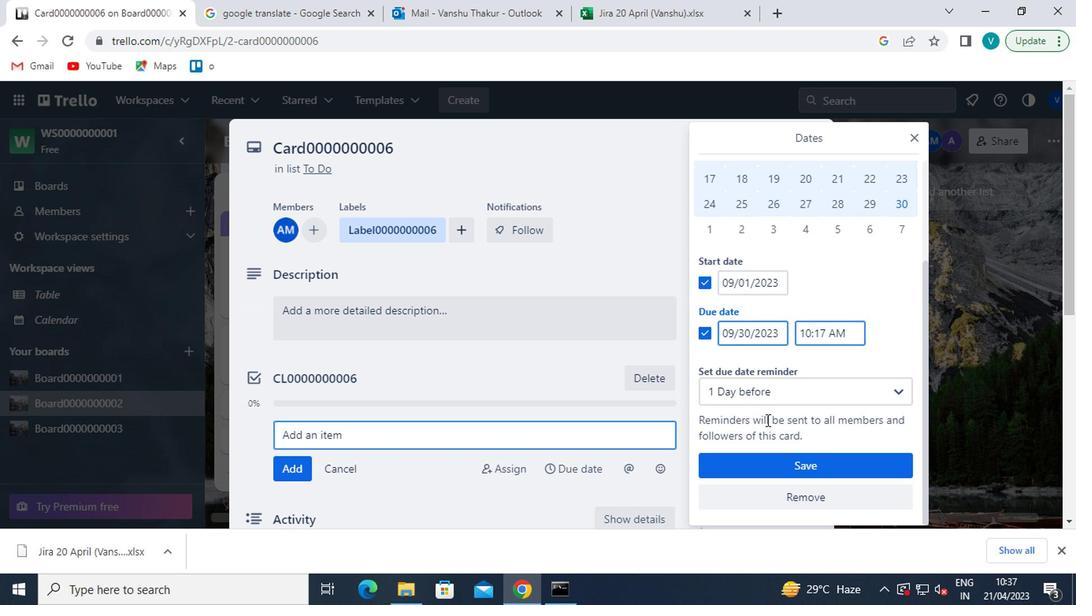 
Action: Mouse pressed left at (755, 459)
Screenshot: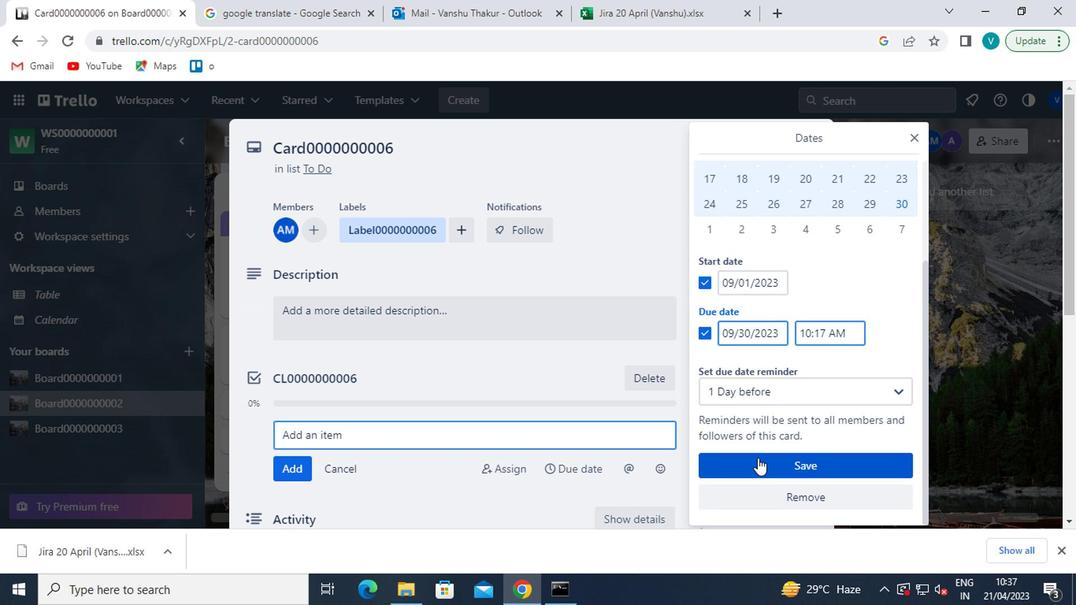 
Action: Mouse moved to (753, 459)
Screenshot: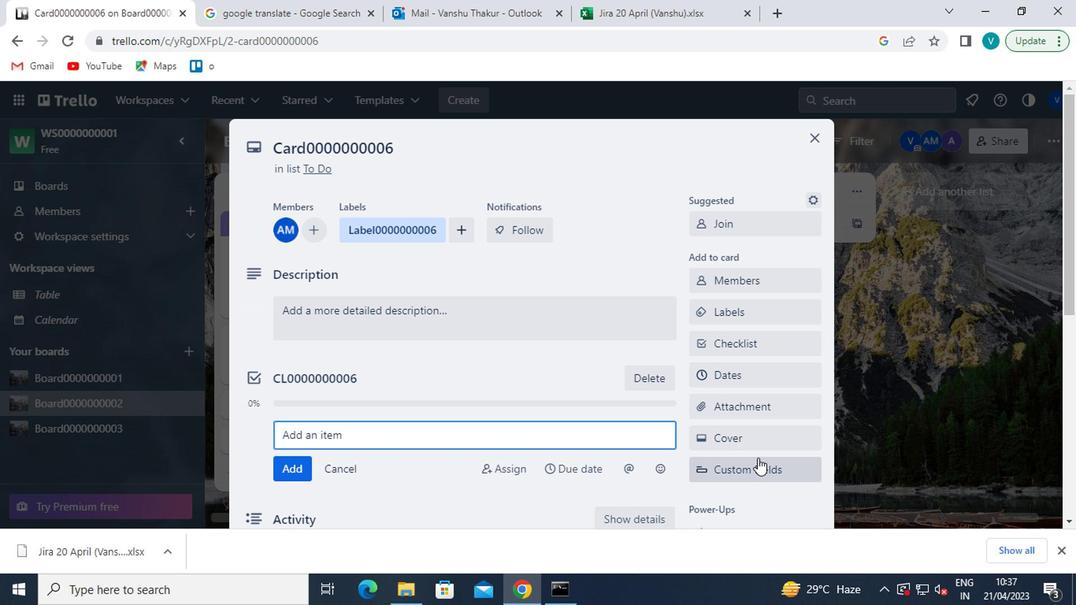 
